 Task: Create Board Employee Engagement Strategies to Workspace Job Analysis and Design. Create Board Product Prototyping to Workspace Job Analysis and Design. Create Board Product Design and User Experience Optimization to Workspace Job Analysis and Design
Action: Mouse moved to (375, 77)
Screenshot: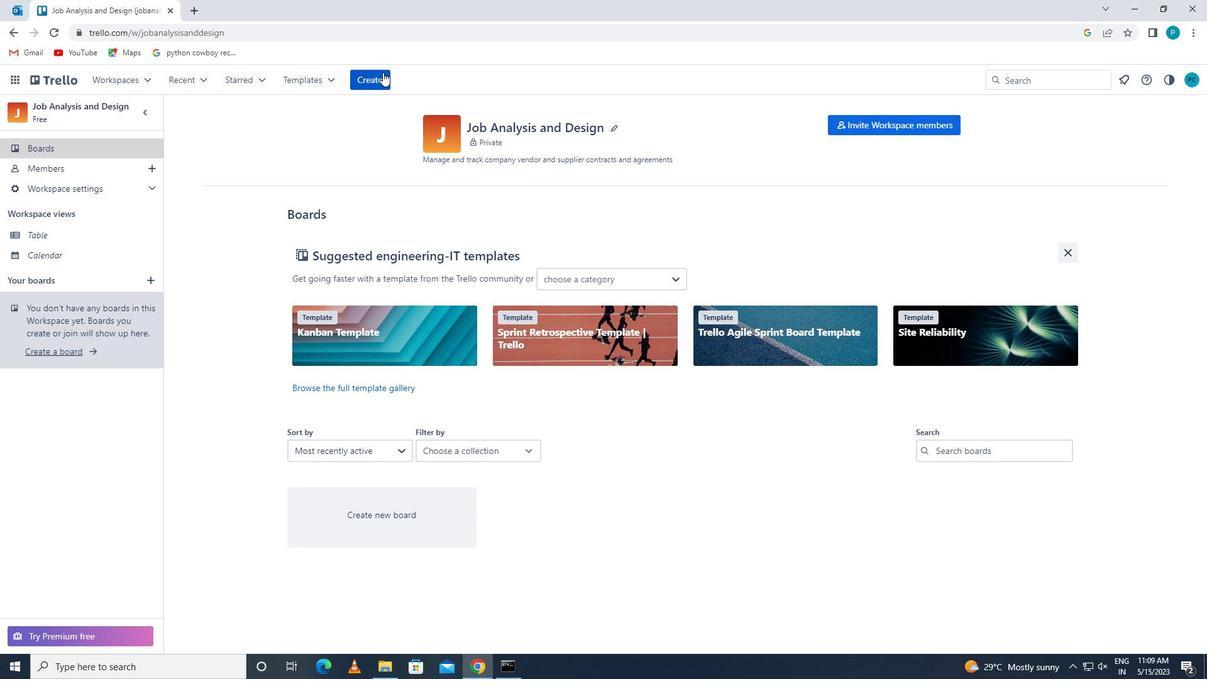 
Action: Mouse pressed left at (375, 77)
Screenshot: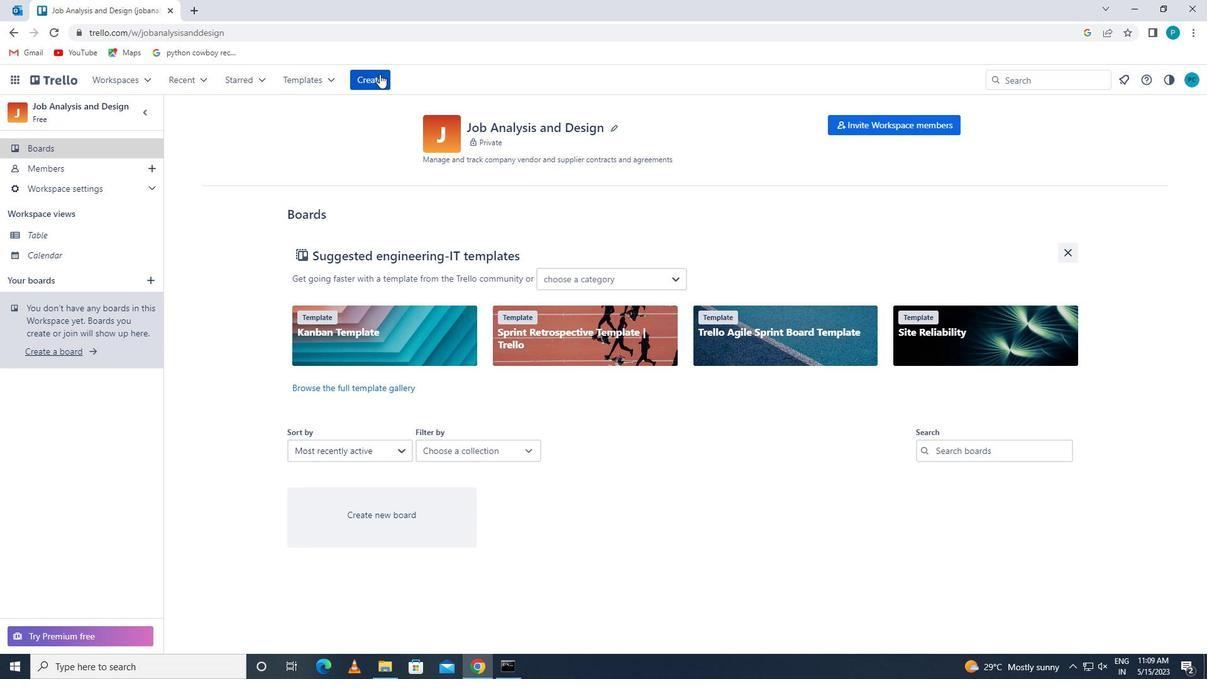
Action: Mouse moved to (393, 124)
Screenshot: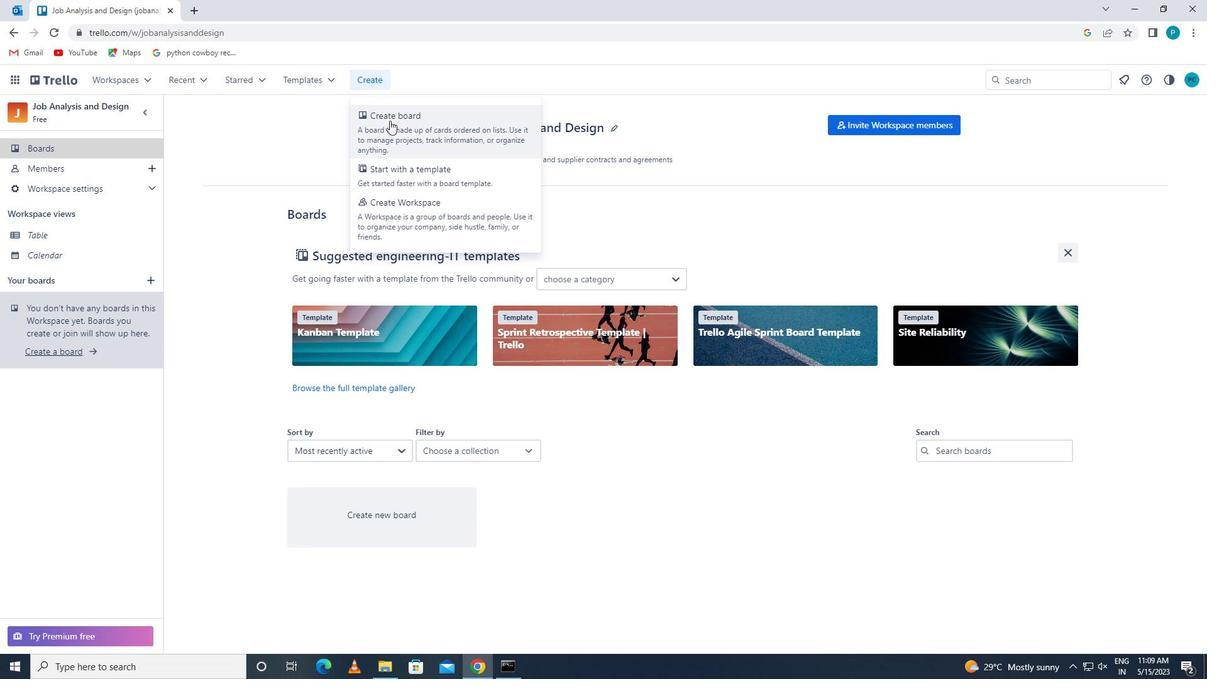 
Action: Mouse pressed left at (393, 124)
Screenshot: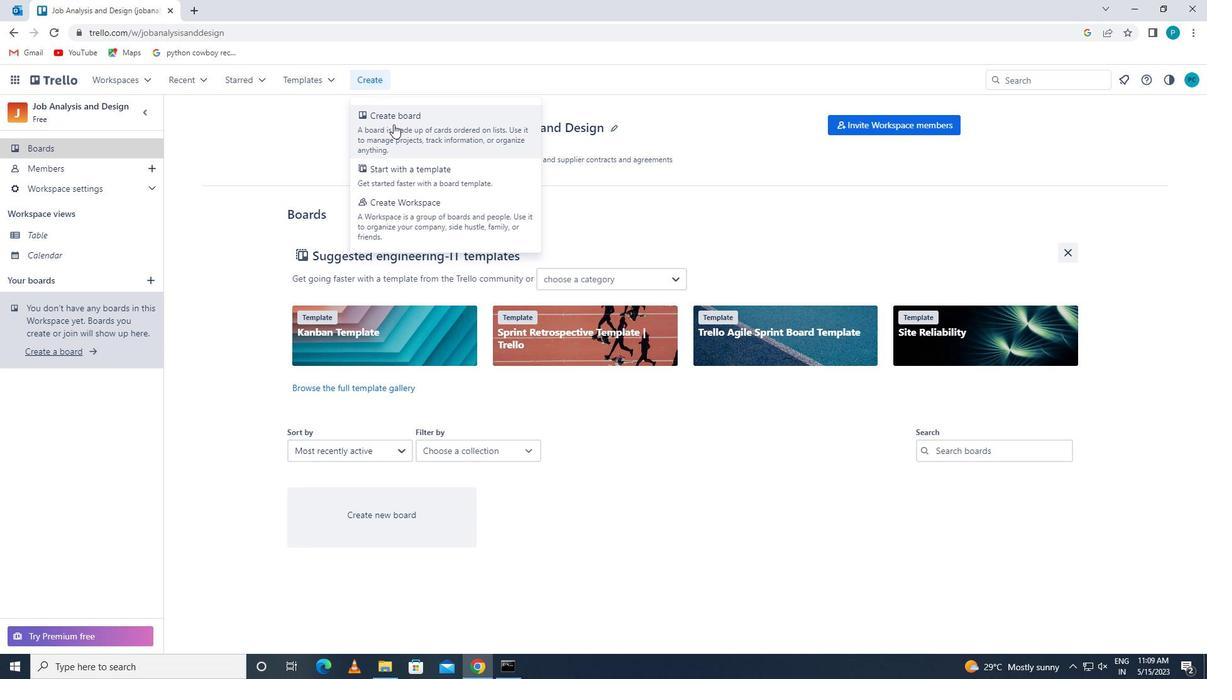 
Action: Mouse moved to (376, 306)
Screenshot: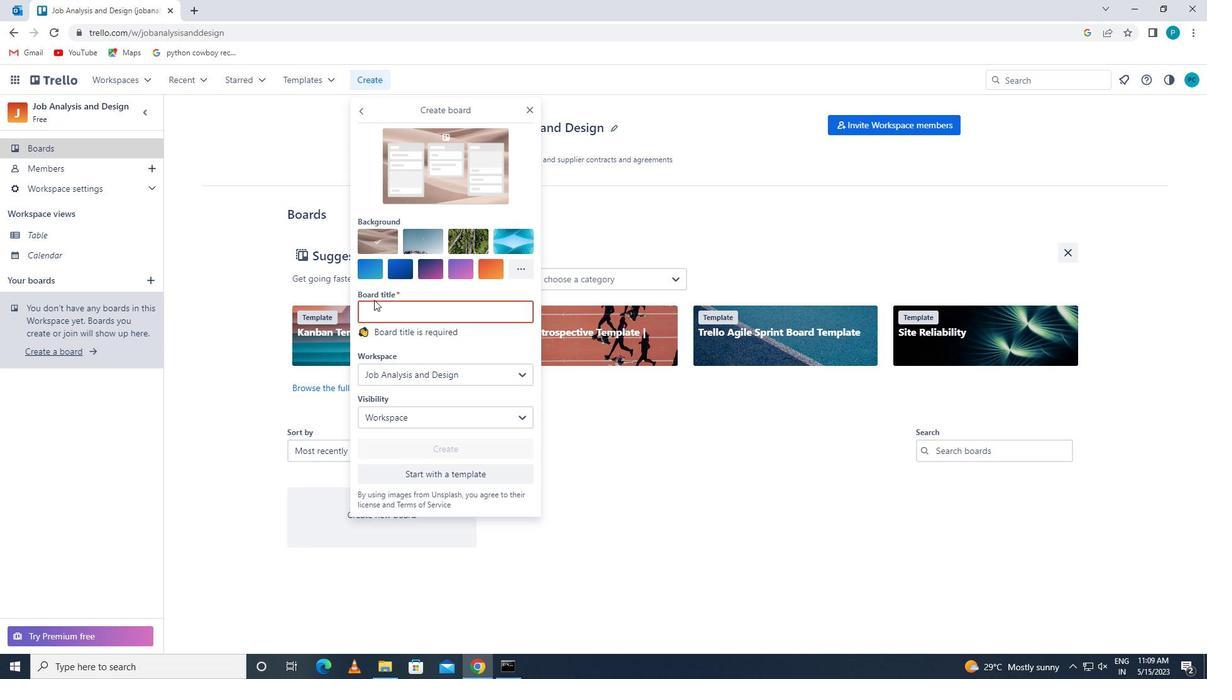 
Action: Mouse pressed left at (376, 306)
Screenshot: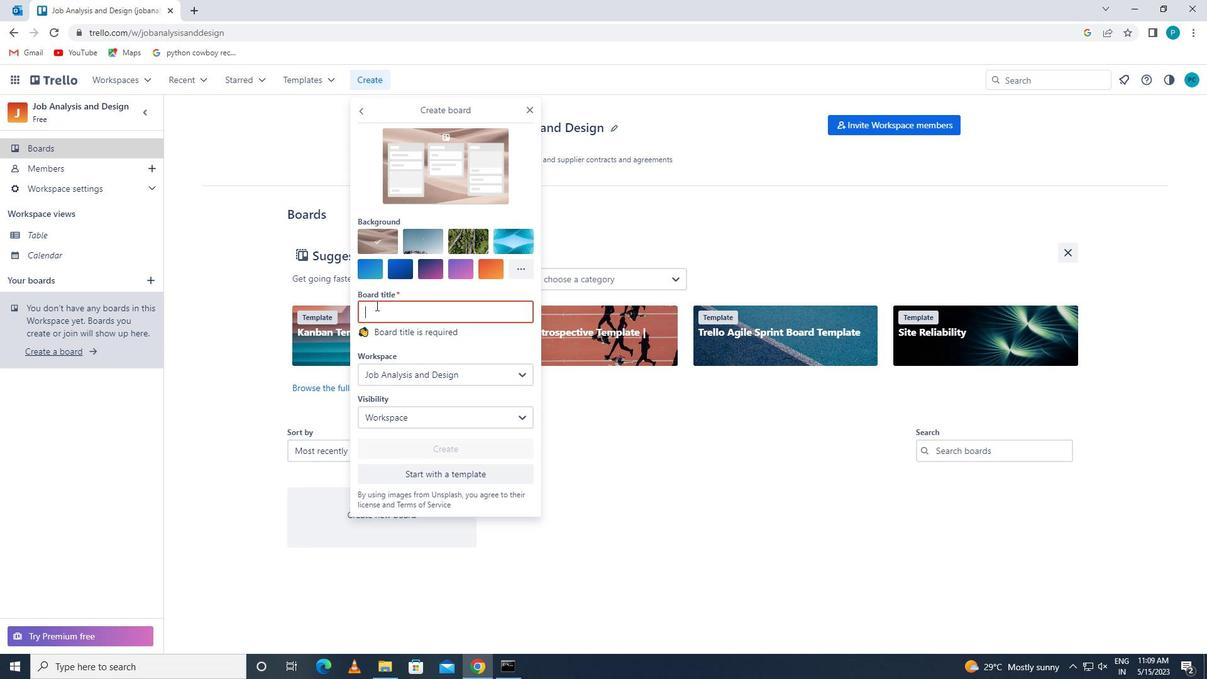 
Action: Key pressed <Key.caps_lock>e<Key.caps_lock>mployee<Key.space><Key.caps_lock>e<Key.caps_lock>ngagement<Key.space><Key.caps_lock>s<Key.caps_lock>trategies
Screenshot: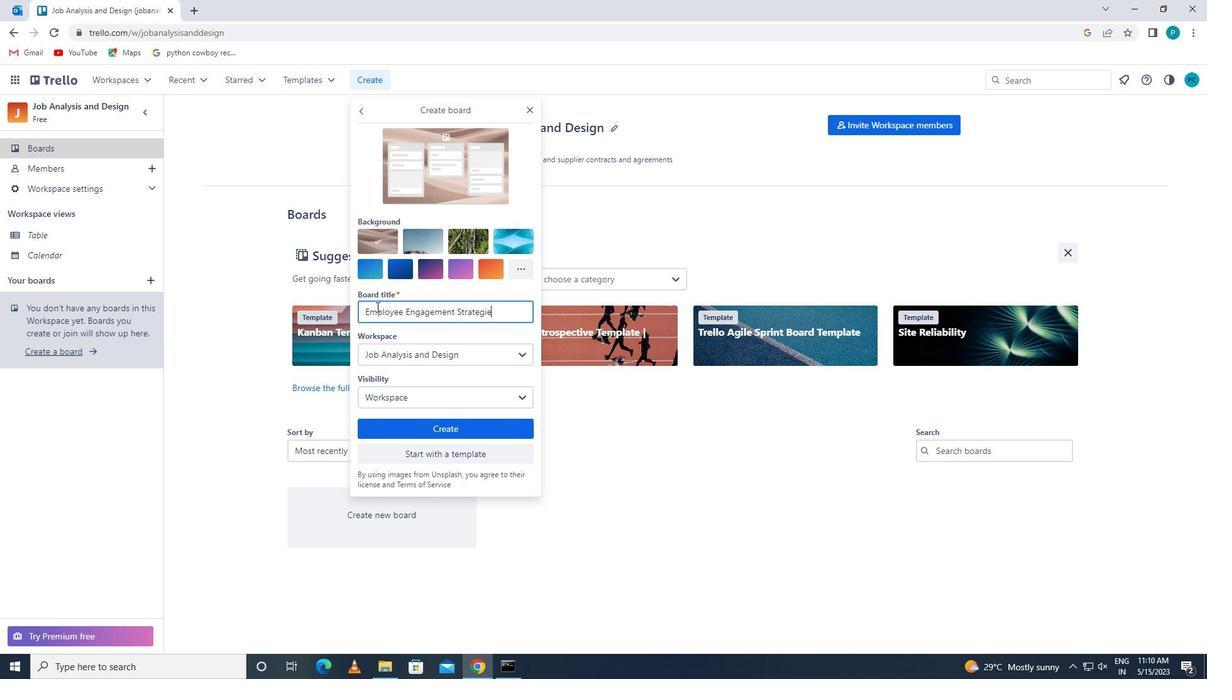 
Action: Mouse moved to (390, 358)
Screenshot: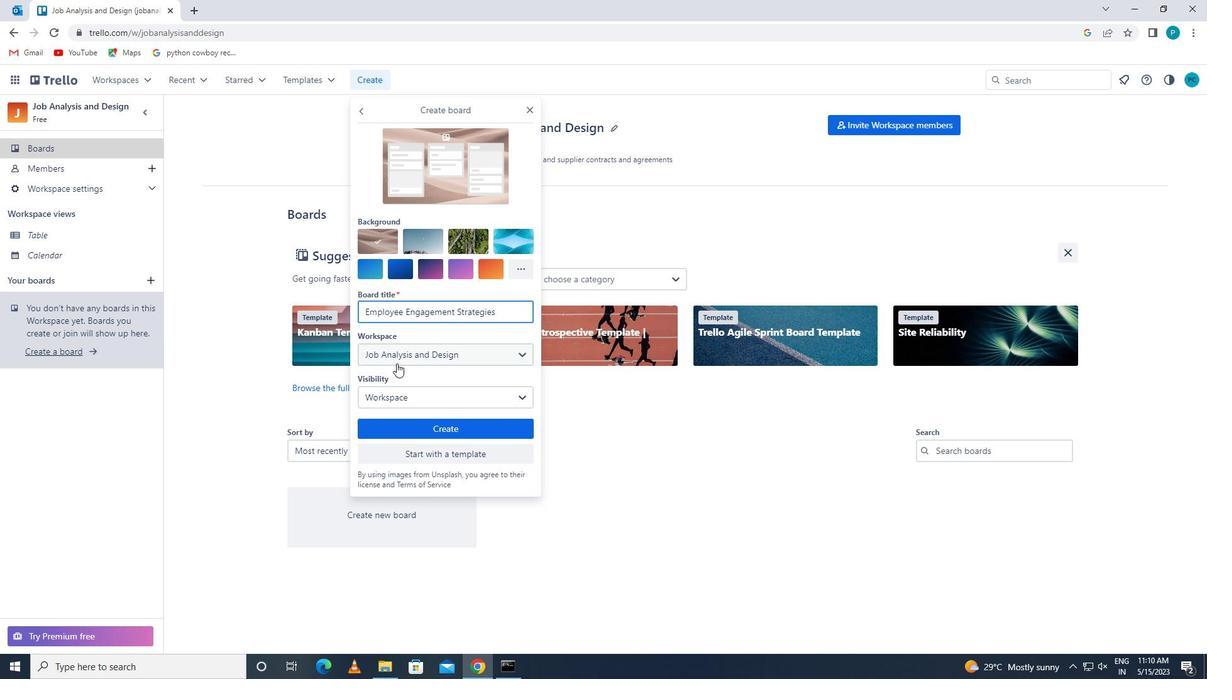 
Action: Mouse pressed left at (390, 358)
Screenshot: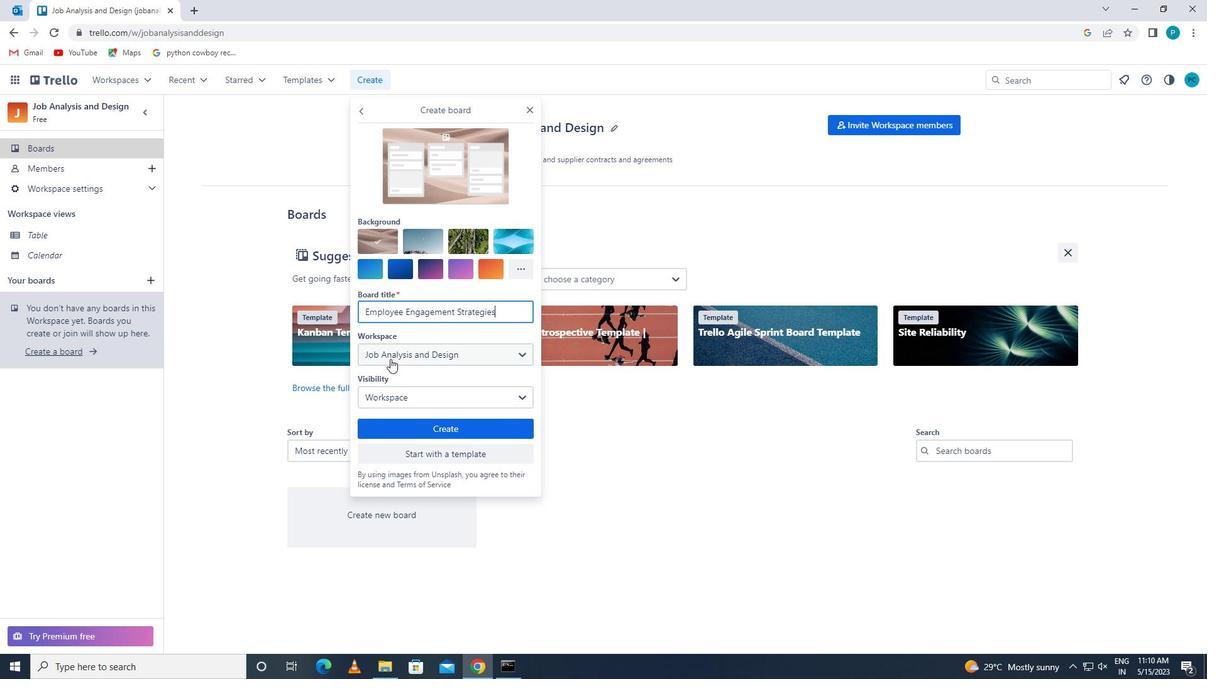 
Action: Mouse moved to (409, 537)
Screenshot: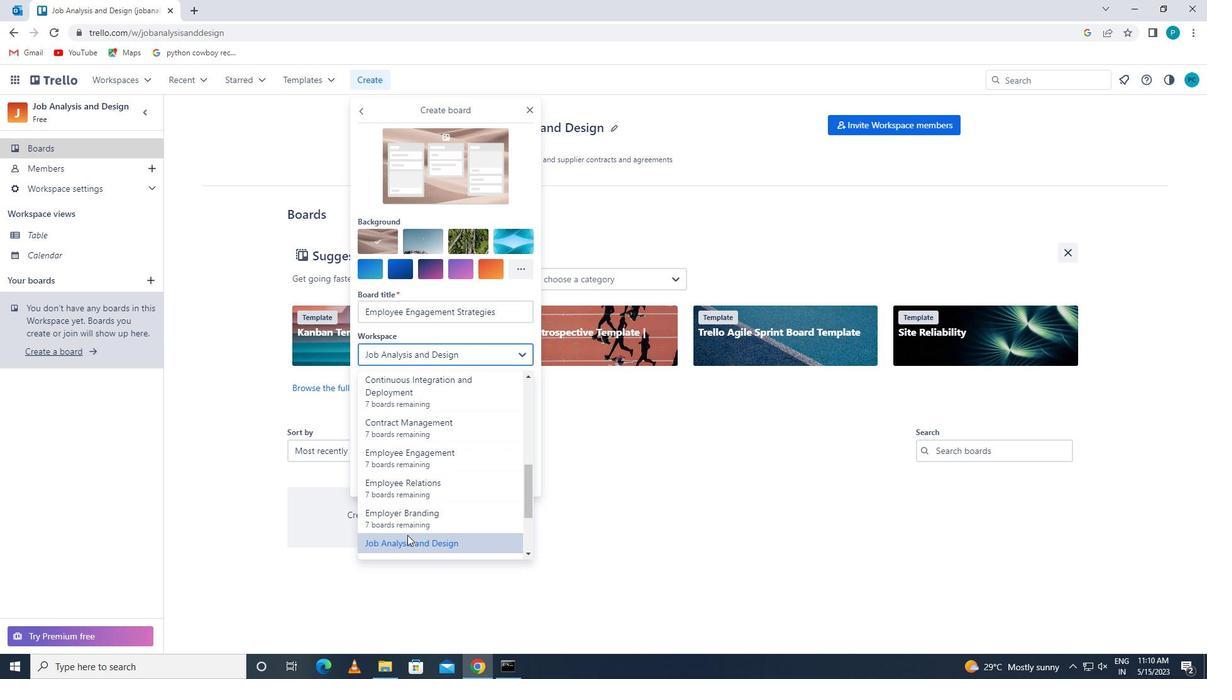 
Action: Mouse pressed left at (409, 537)
Screenshot: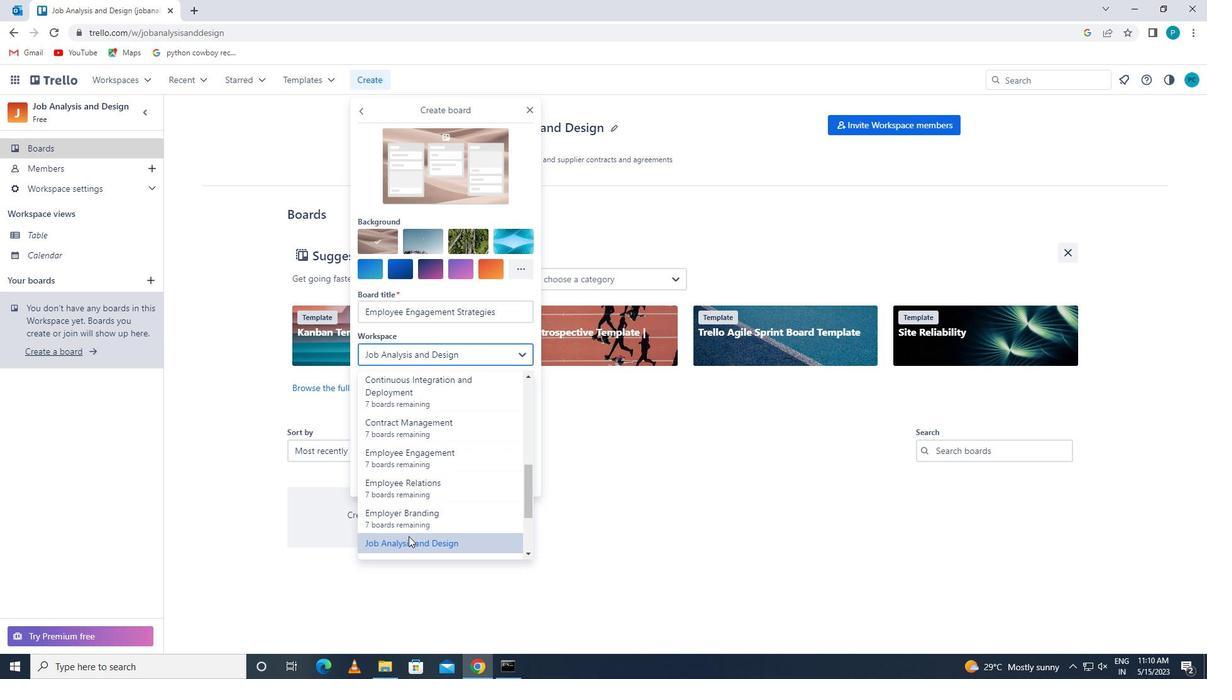 
Action: Mouse moved to (382, 428)
Screenshot: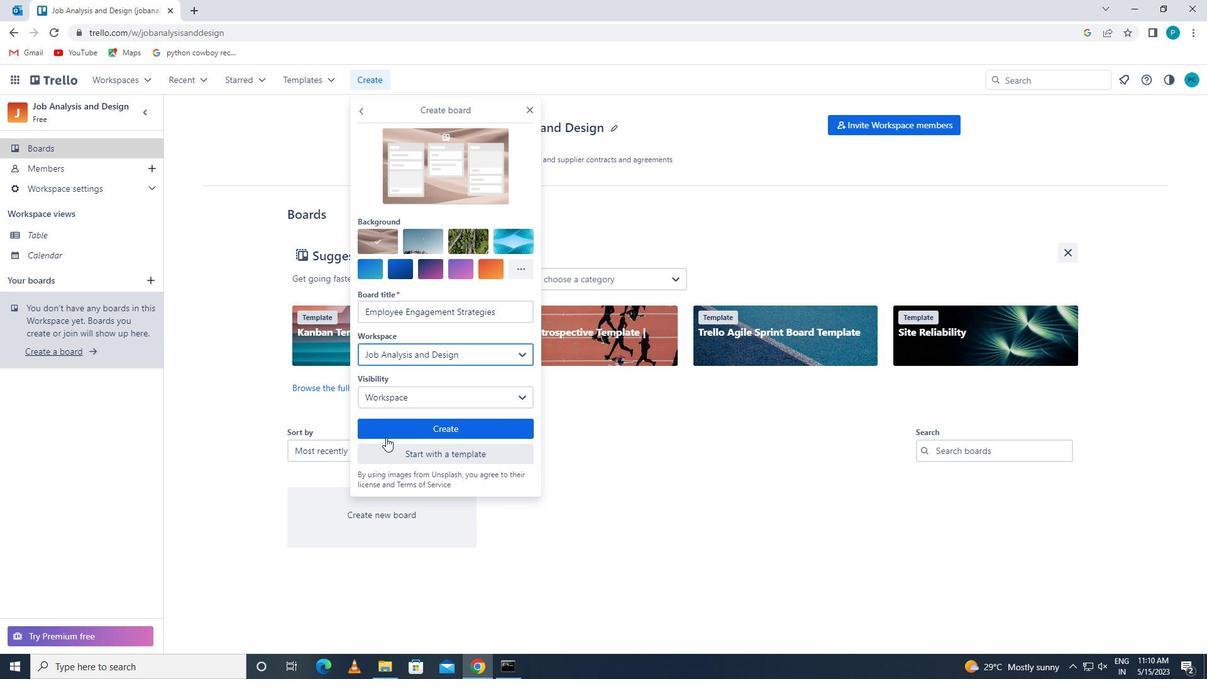 
Action: Mouse pressed left at (382, 428)
Screenshot: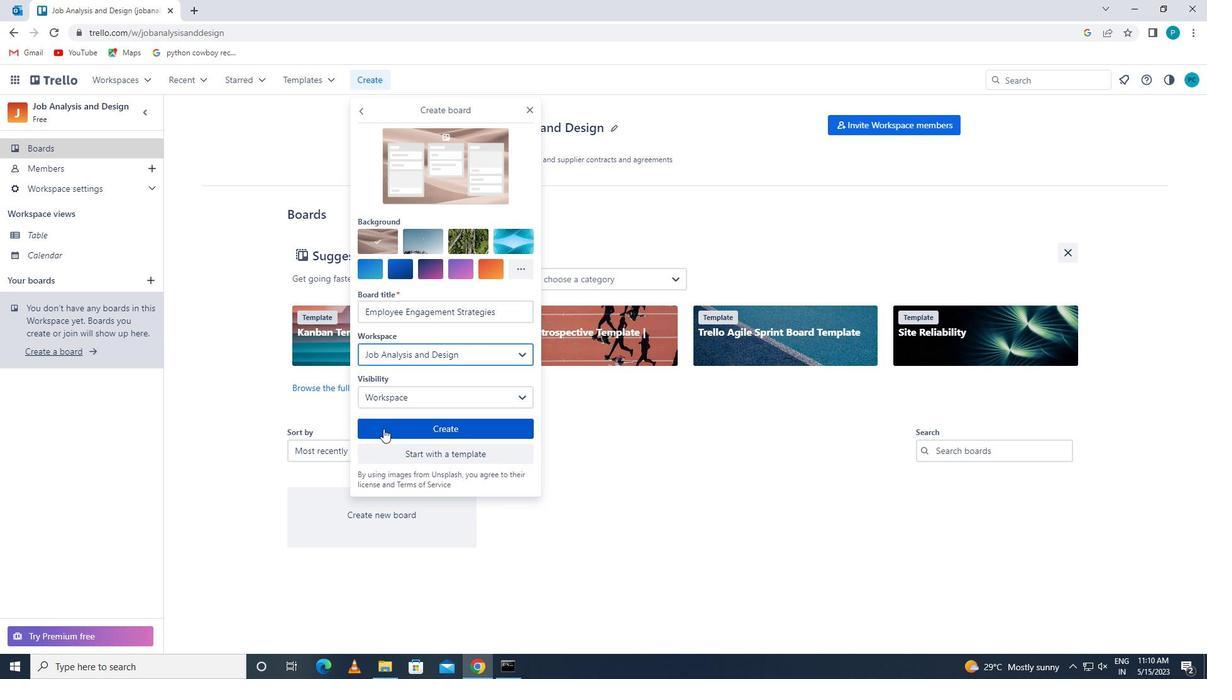 
Action: Mouse moved to (385, 77)
Screenshot: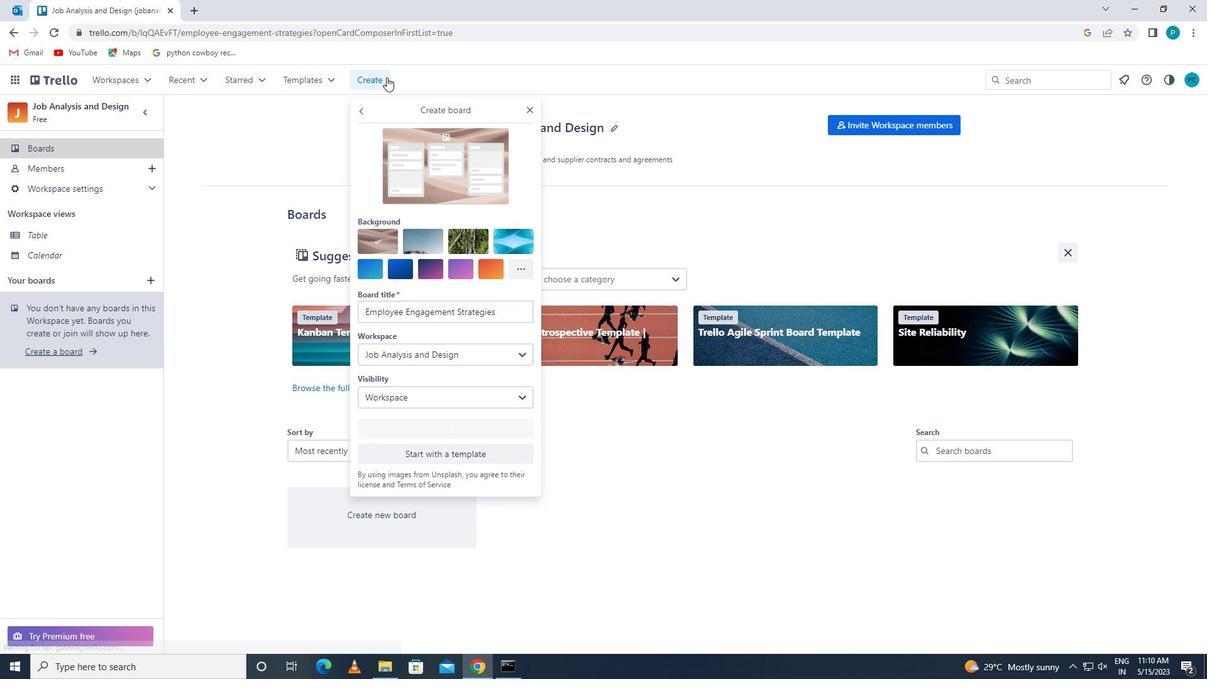 
Action: Mouse pressed left at (385, 77)
Screenshot: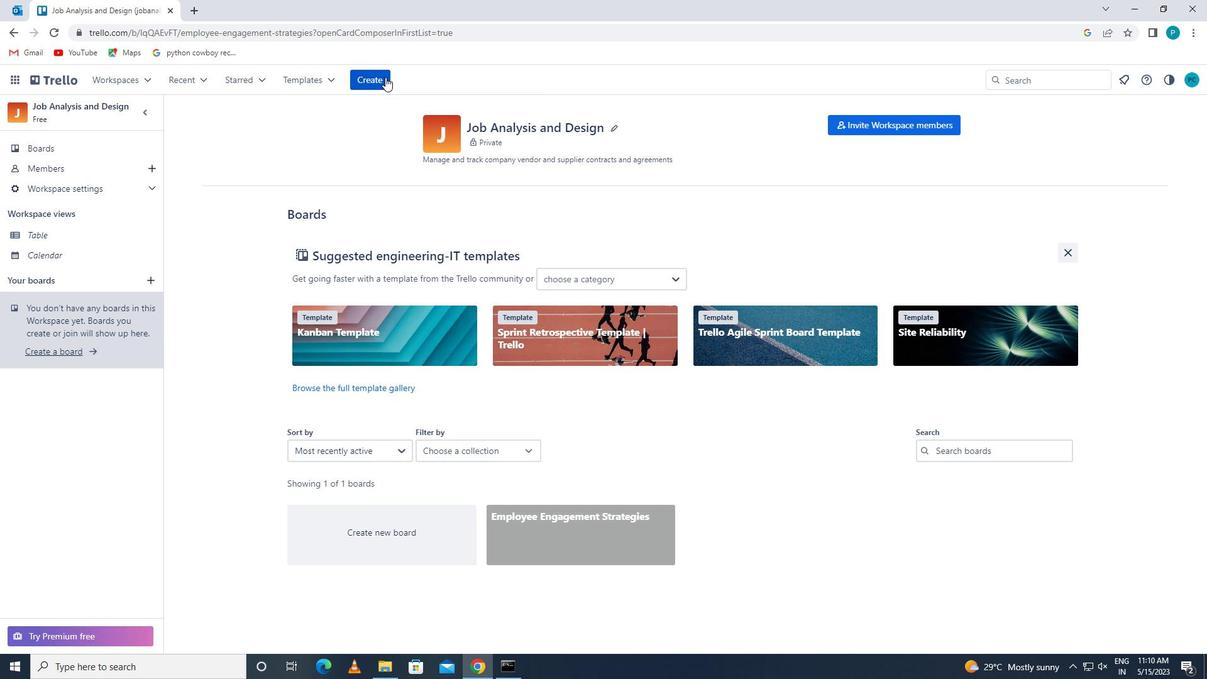 
Action: Mouse moved to (388, 125)
Screenshot: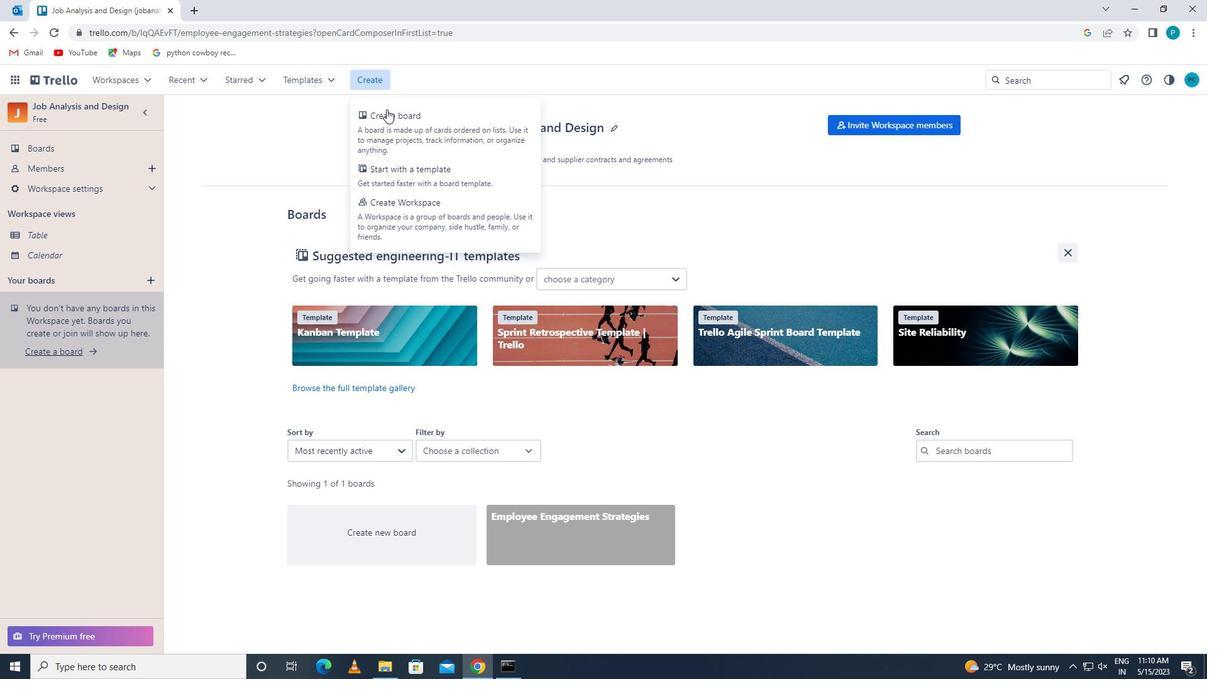 
Action: Mouse pressed left at (388, 125)
Screenshot: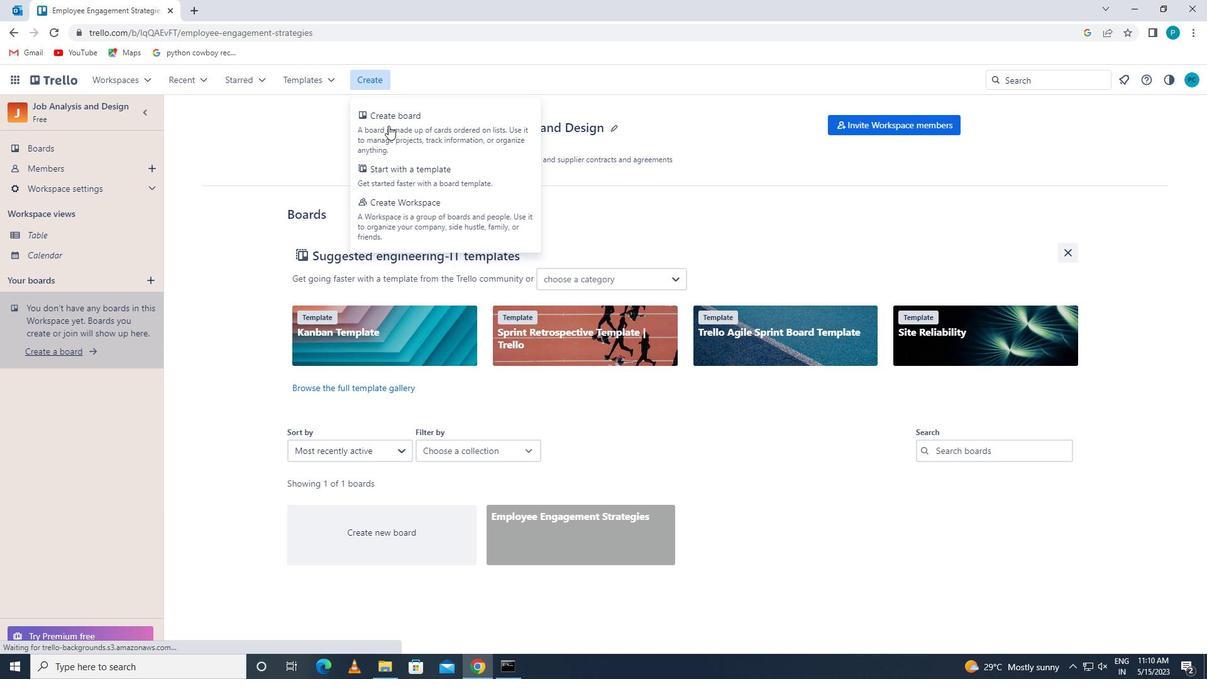 
Action: Mouse moved to (400, 318)
Screenshot: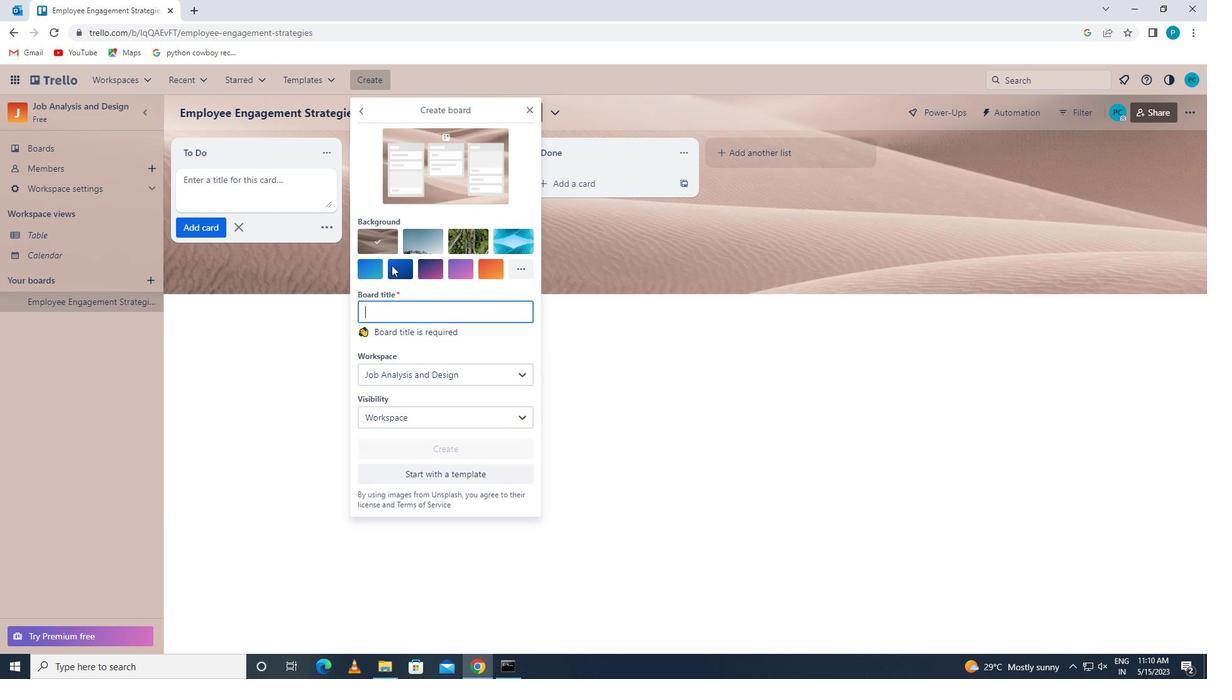 
Action: Mouse pressed left at (400, 318)
Screenshot: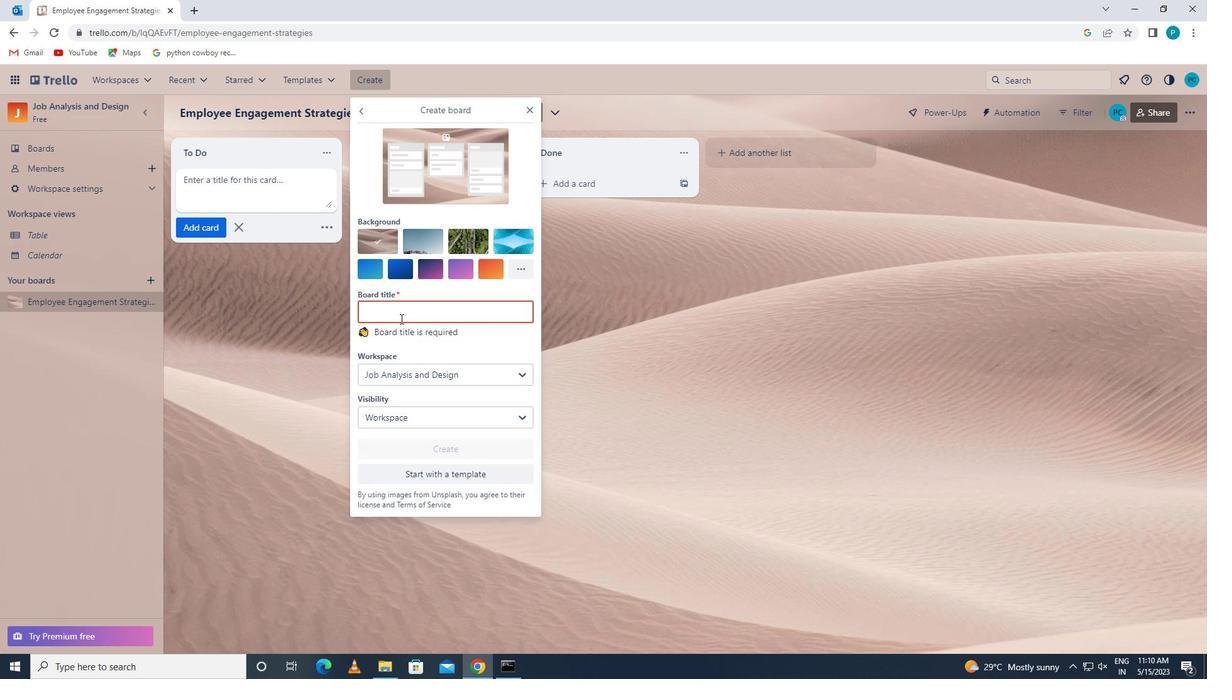 
Action: Key pressed <Key.caps_lock>p<Key.caps_lock>roduct<Key.space><Key.caps_lock>p<Key.caps_lock>rototyping<Key.space>
Screenshot: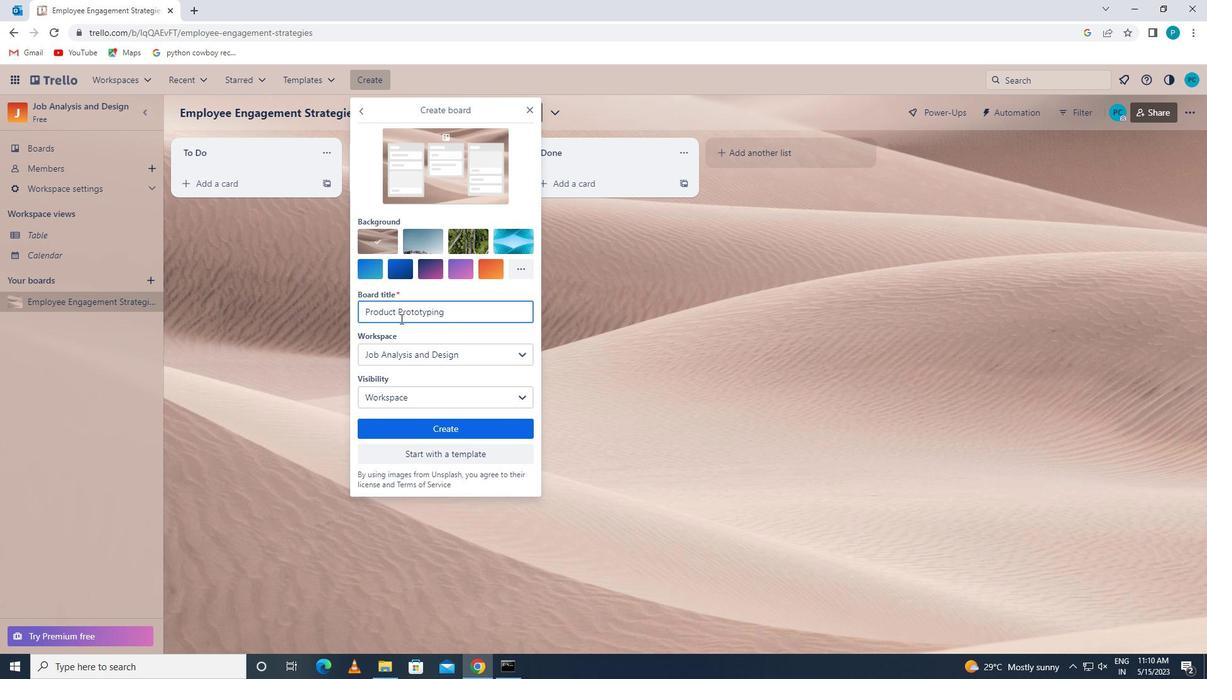 
Action: Mouse moved to (405, 357)
Screenshot: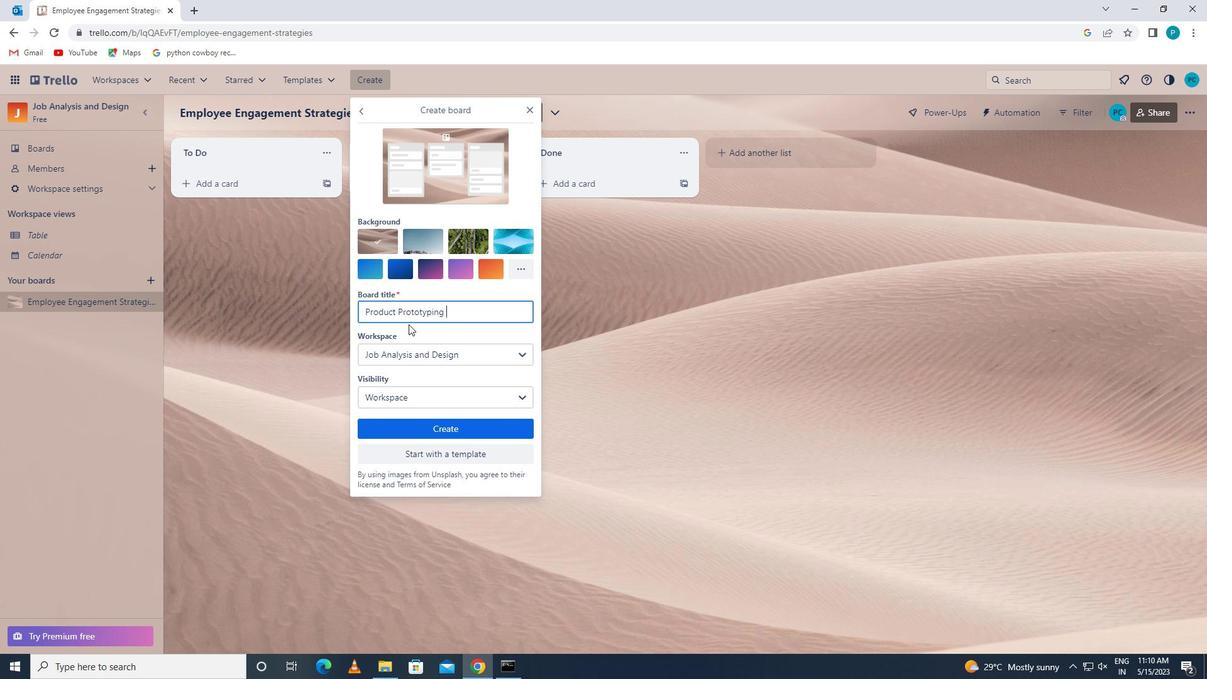 
Action: Mouse pressed left at (405, 357)
Screenshot: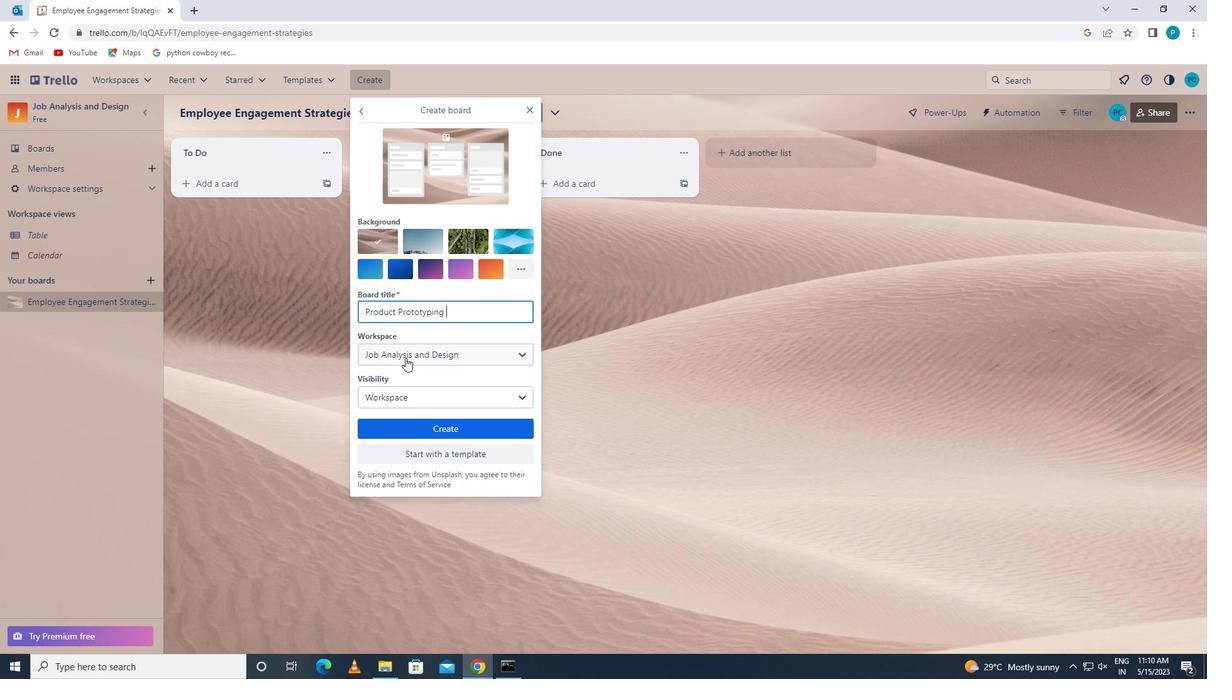 
Action: Mouse moved to (409, 538)
Screenshot: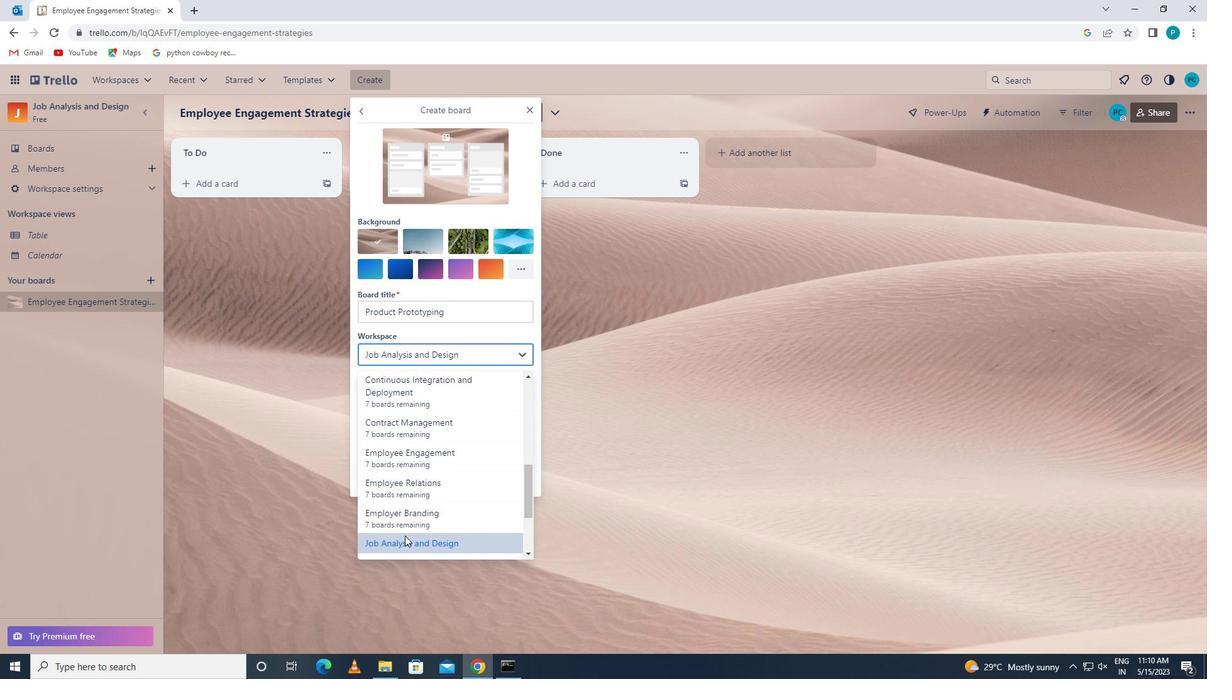 
Action: Mouse pressed left at (409, 538)
Screenshot: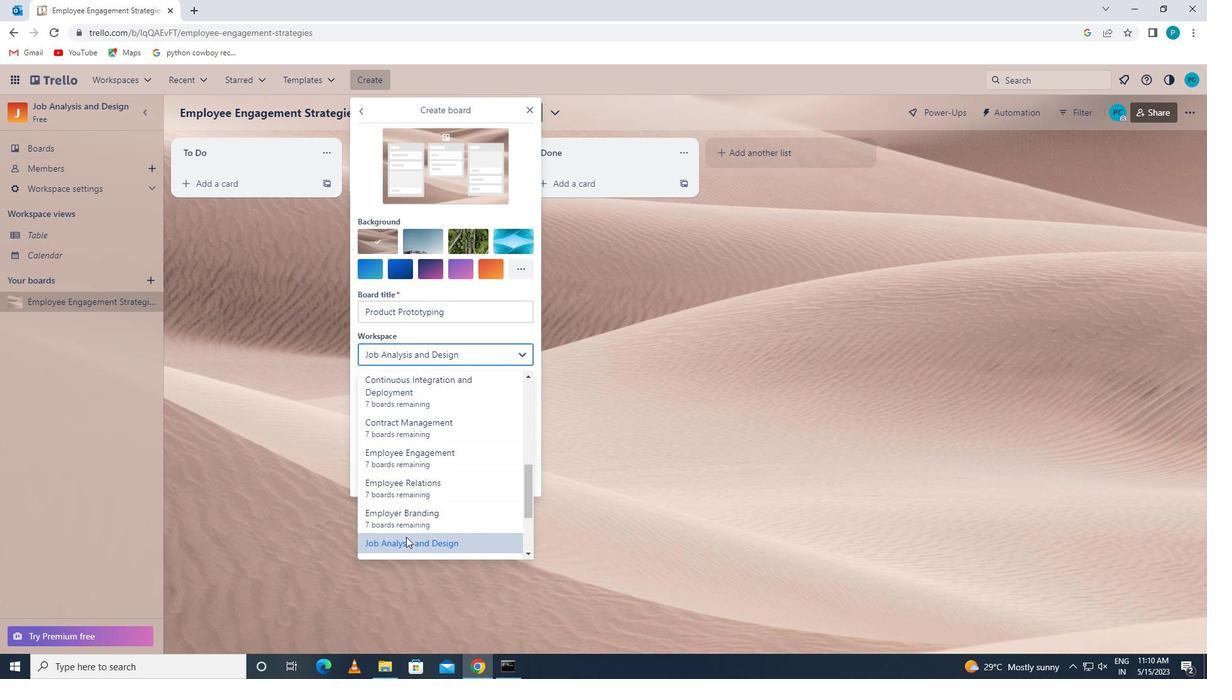 
Action: Mouse moved to (401, 437)
Screenshot: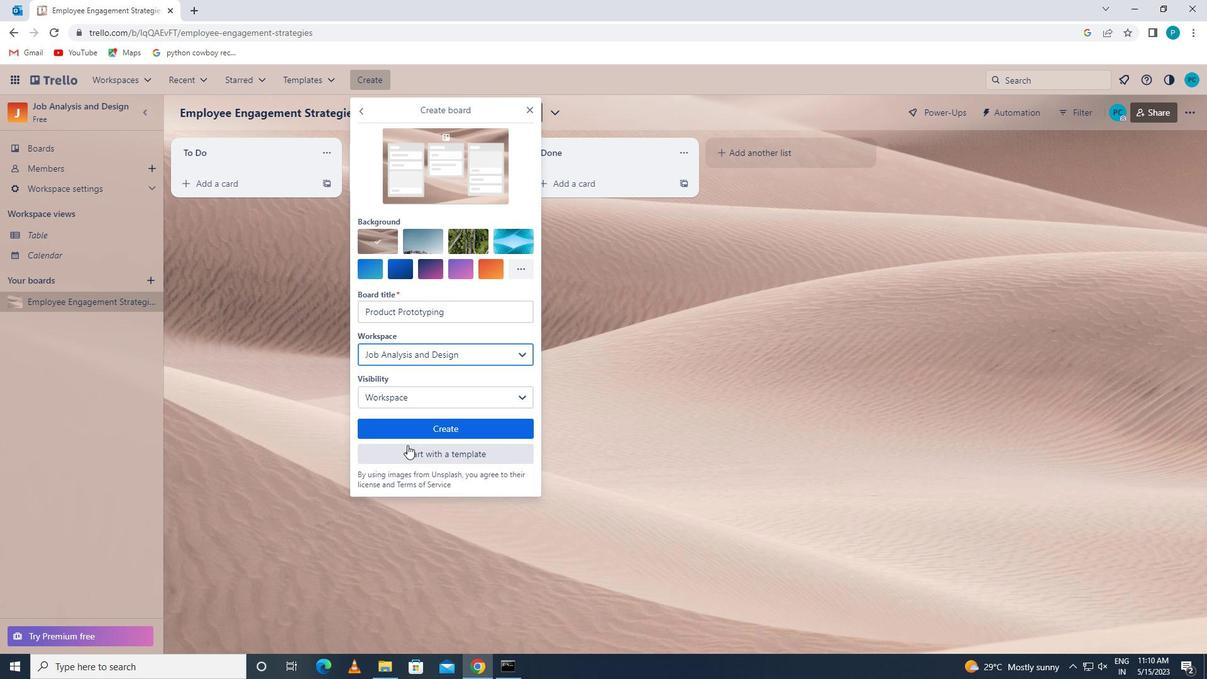 
Action: Mouse pressed left at (401, 437)
Screenshot: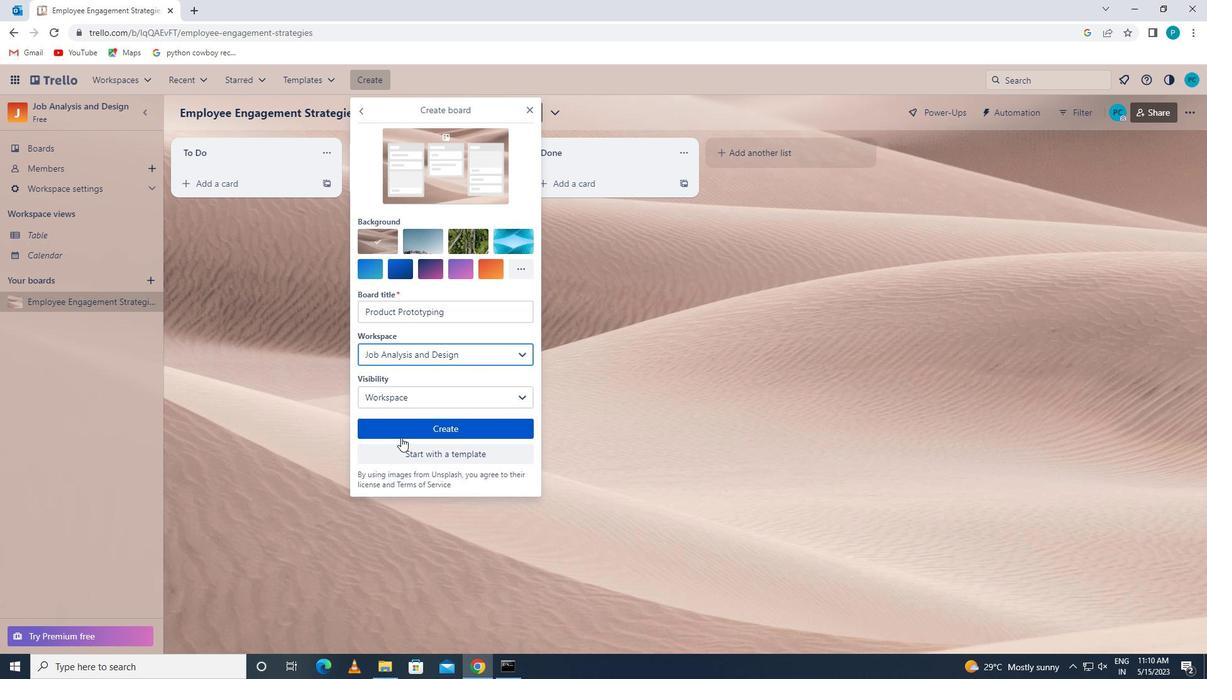 
Action: Mouse moved to (364, 82)
Screenshot: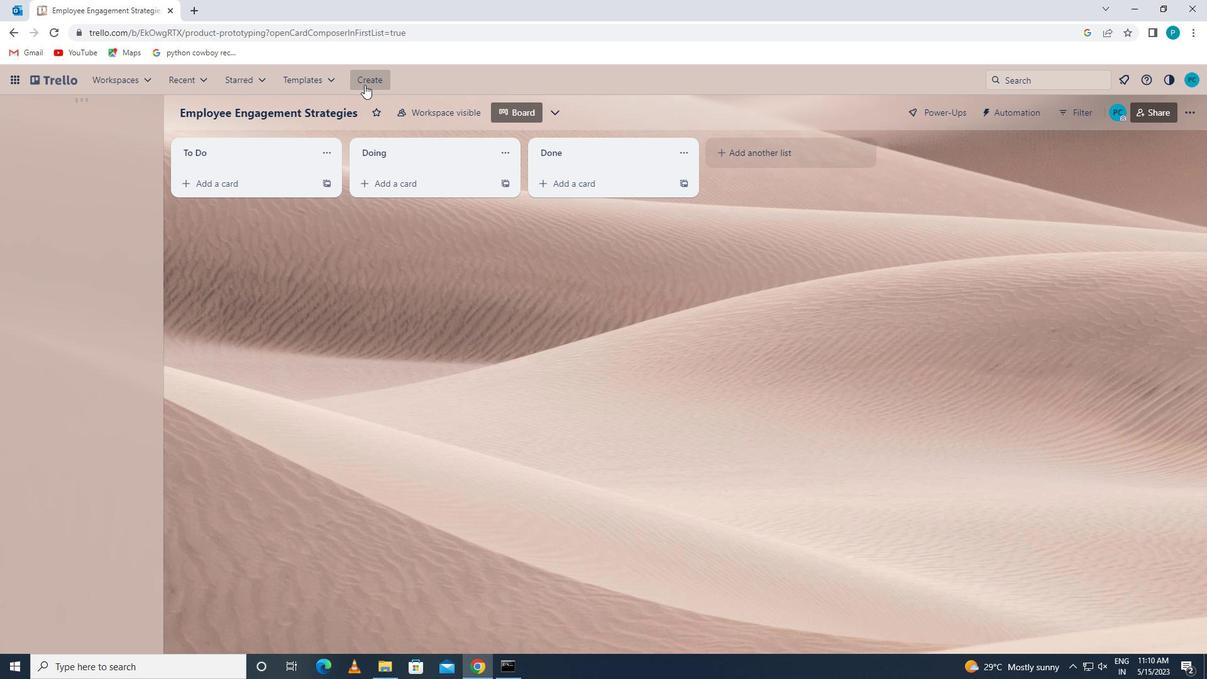 
Action: Mouse pressed left at (364, 82)
Screenshot: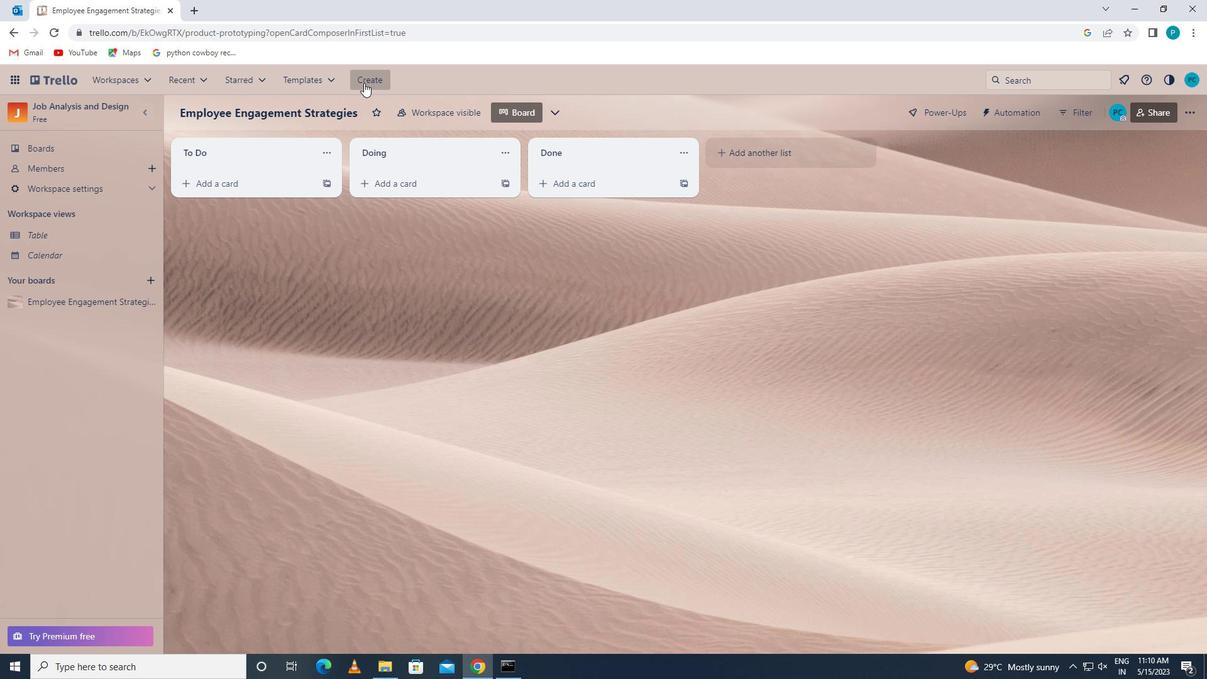 
Action: Mouse moved to (370, 116)
Screenshot: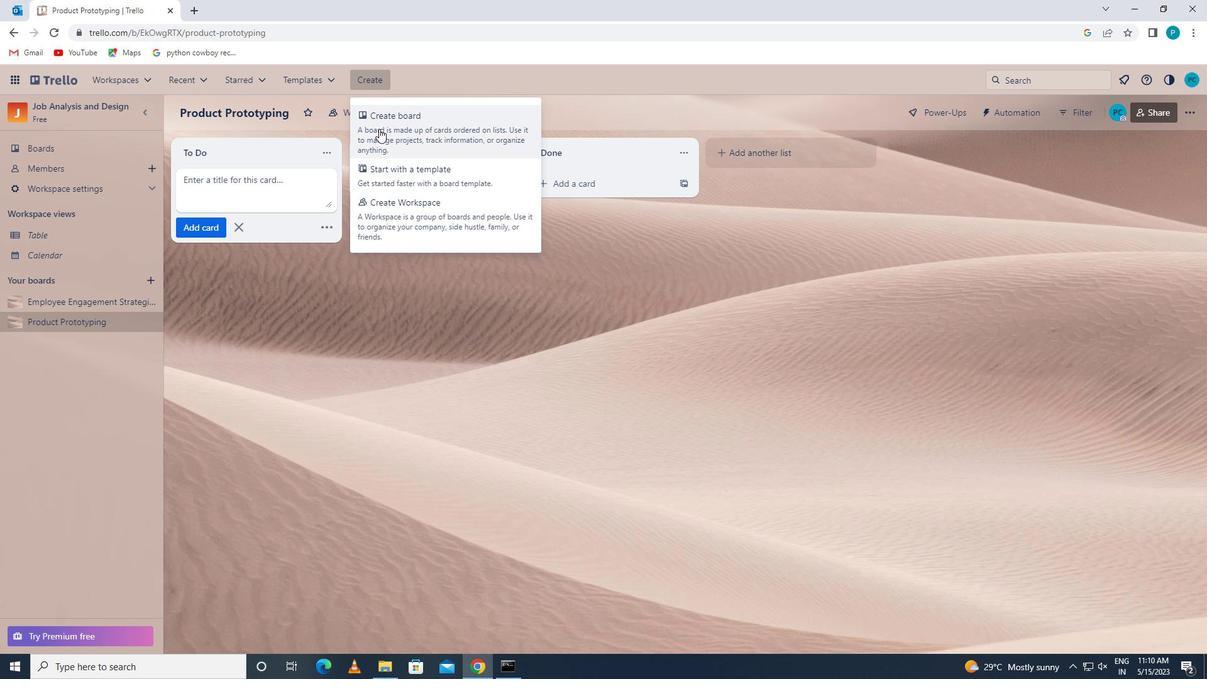 
Action: Mouse pressed left at (370, 116)
Screenshot: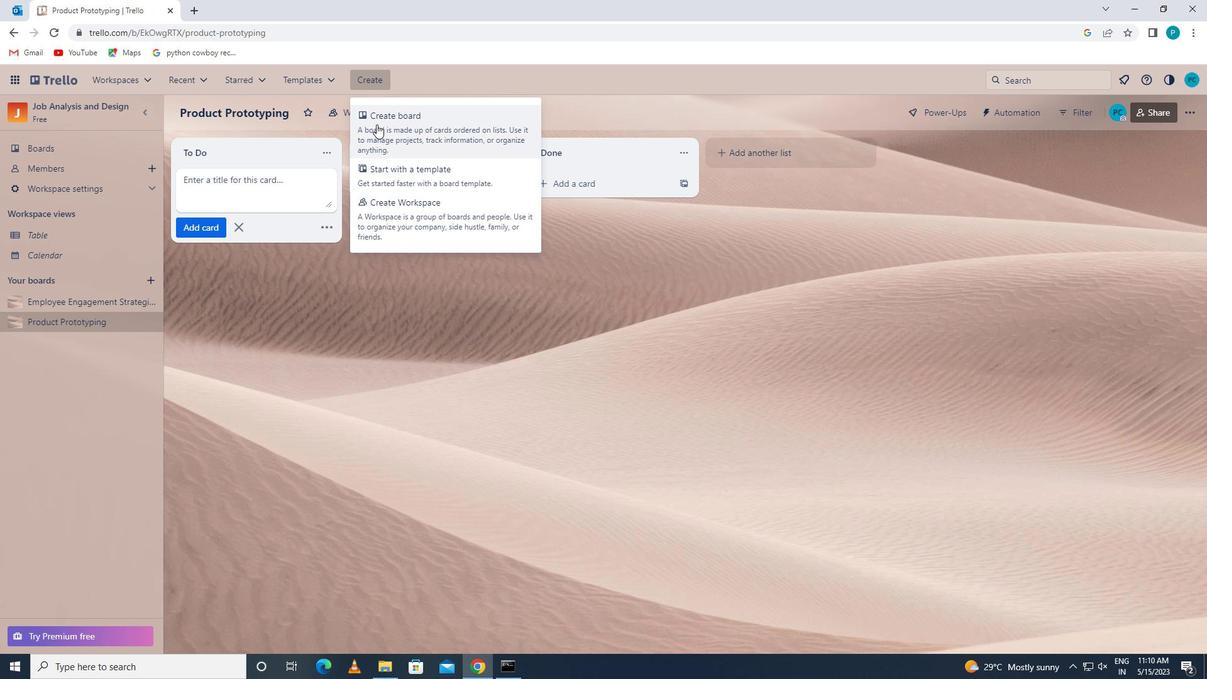 
Action: Mouse moved to (387, 306)
Screenshot: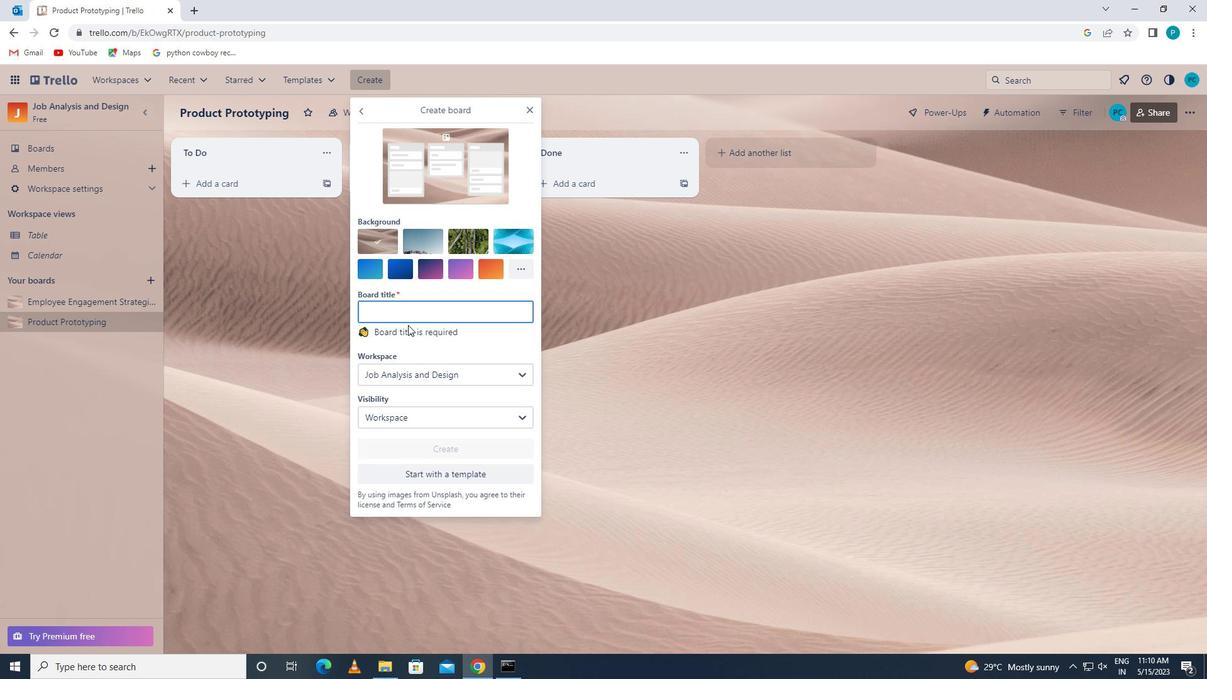 
Action: Mouse pressed left at (387, 306)
Screenshot: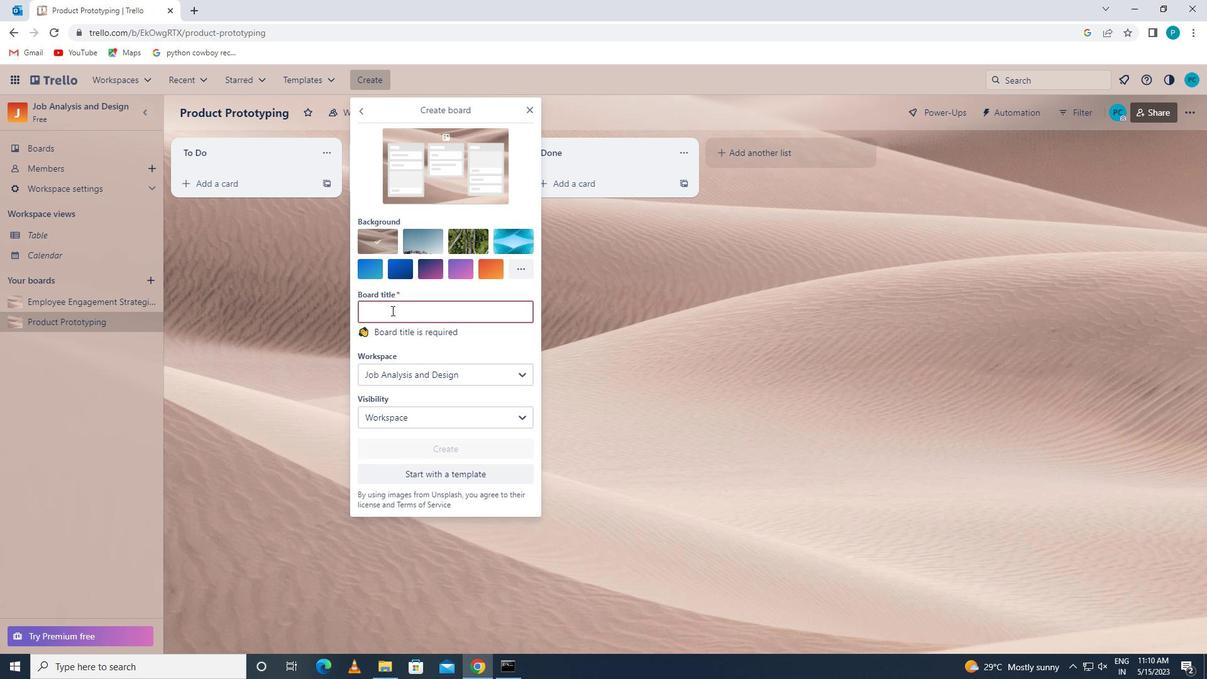 
Action: Key pressed <Key.caps_lock>p<Key.caps_lock>roduct<Key.space><Key.caps_lock>d<Key.caps_lock>esign<Key.space>and<Key.space><Key.caps_lock>u<Key.caps_lock>ser<Key.space><Key.caps_lock>e<Key.caps_lock>xperience<Key.space><Key.caps_lock>o<Key.caps_lock>ptimization<Key.space>
Screenshot: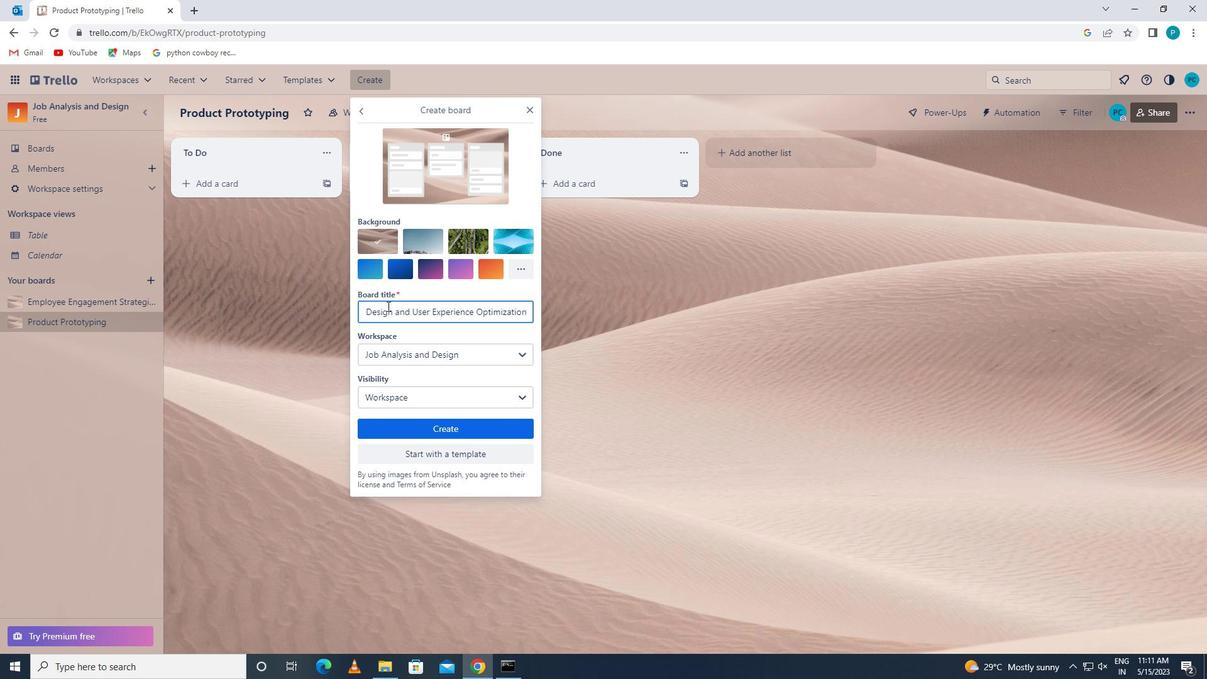 
Action: Mouse moved to (407, 350)
Screenshot: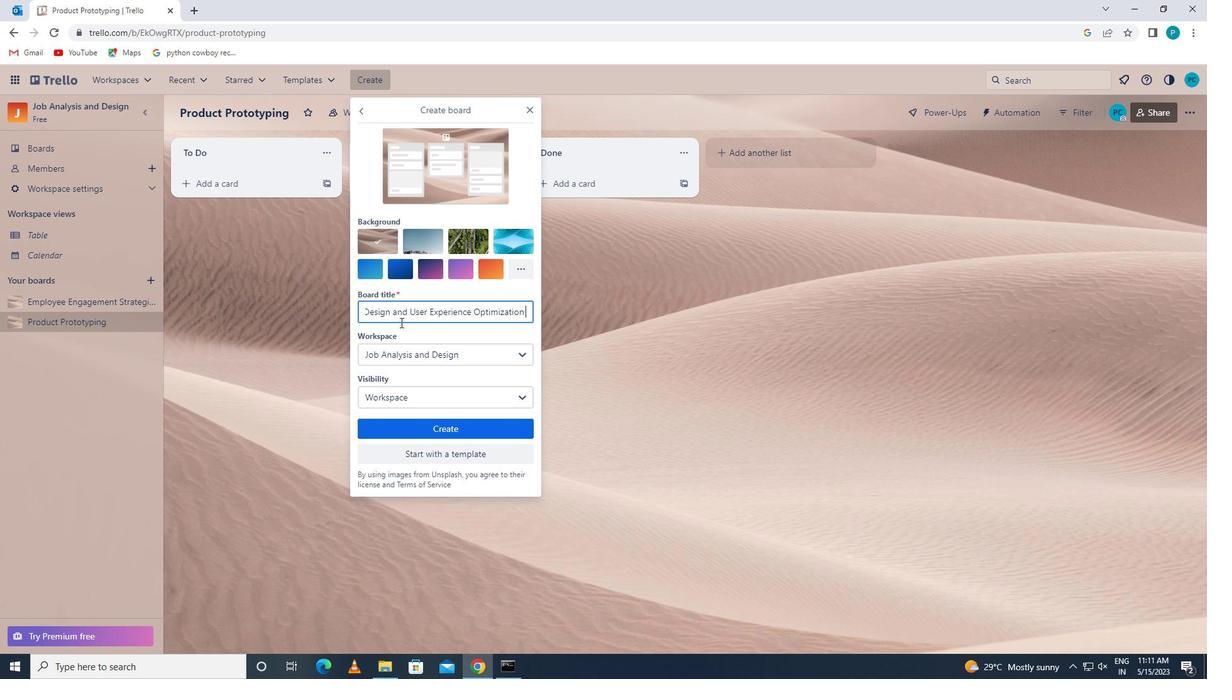 
Action: Mouse pressed left at (407, 350)
Screenshot: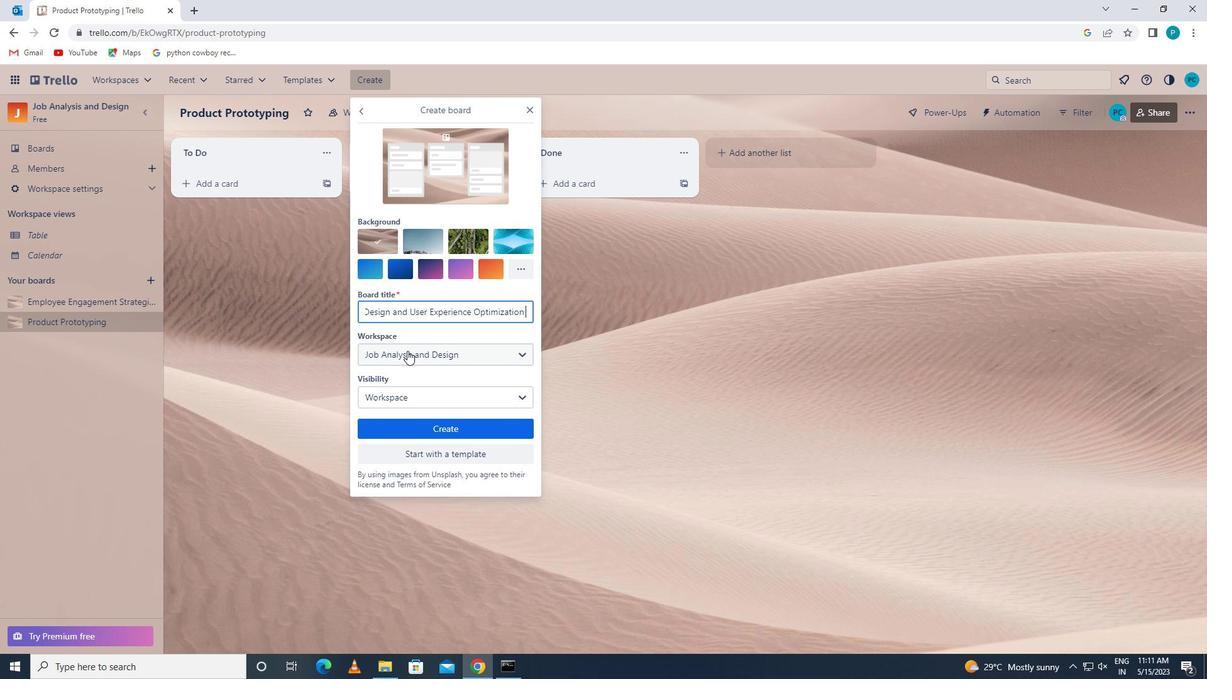 
Action: Mouse moved to (408, 540)
Screenshot: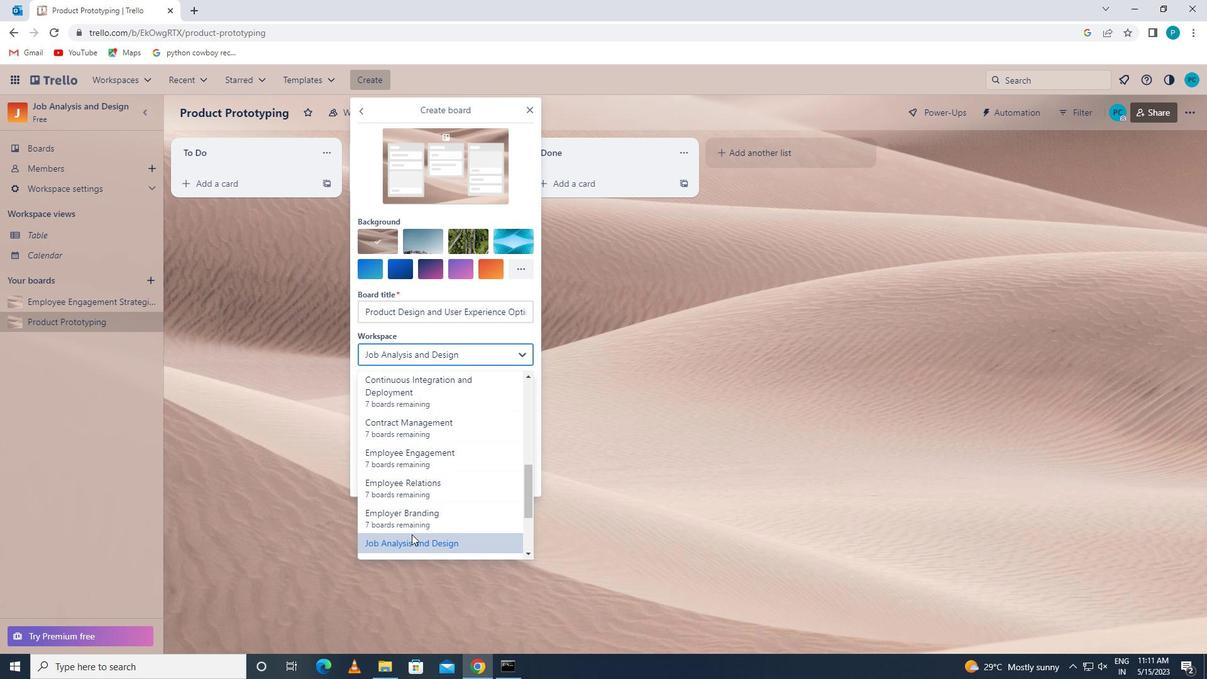 
Action: Mouse pressed left at (408, 540)
Screenshot: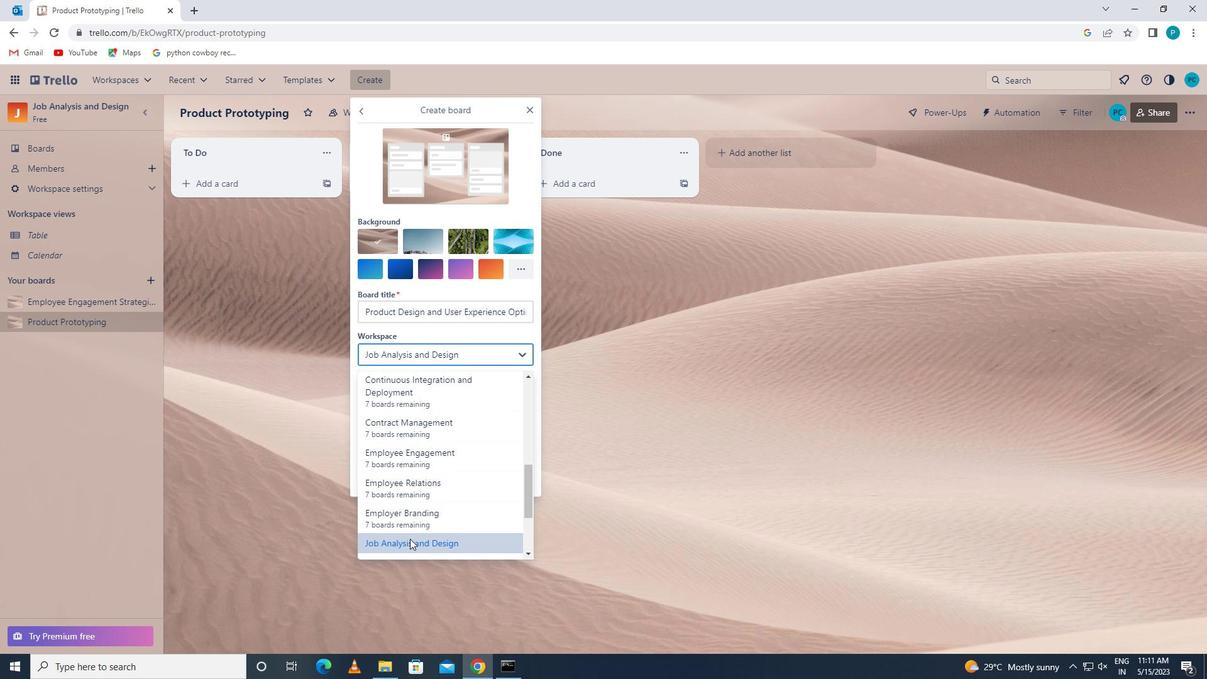 
Action: Mouse moved to (392, 431)
Screenshot: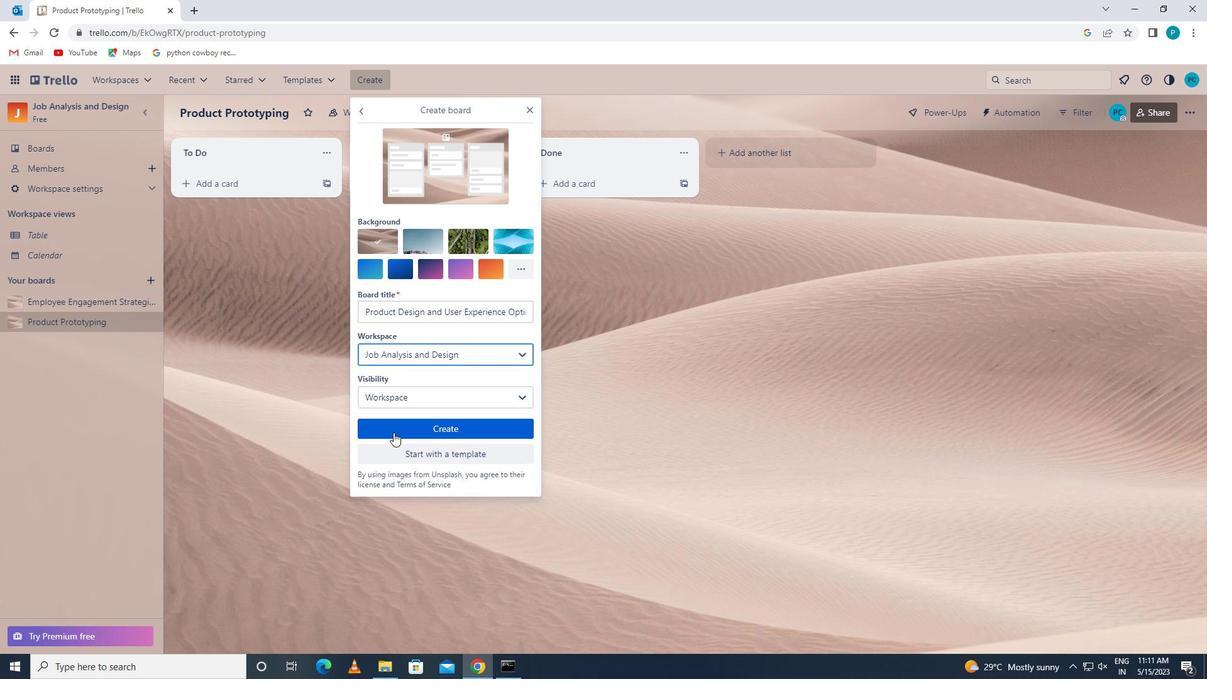 
Action: Mouse pressed left at (392, 431)
Screenshot: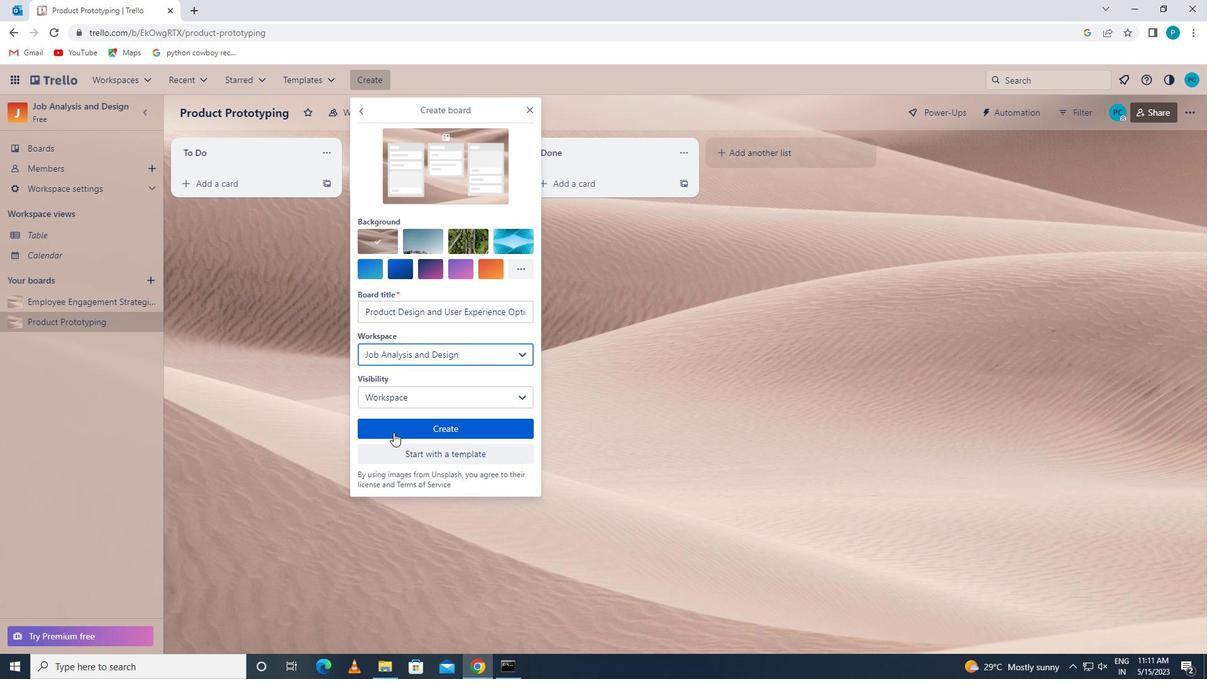 
Action: Mouse scrolled (392, 431) with delta (0, 0)
Screenshot: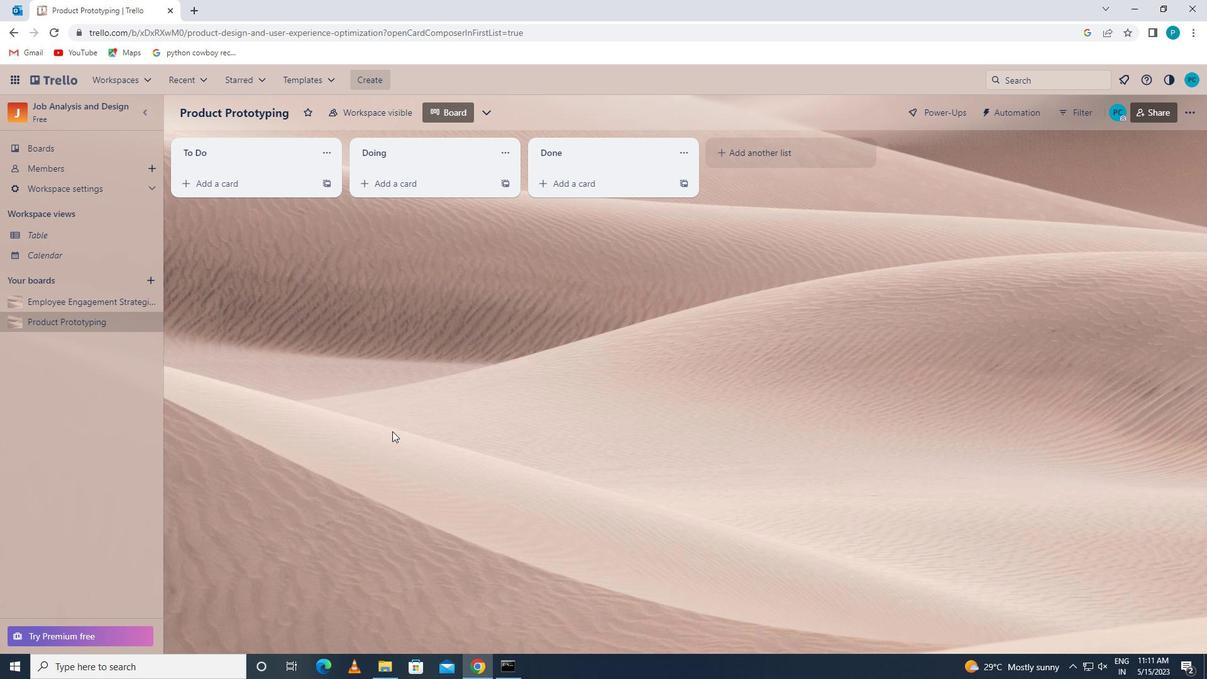 
Action: Mouse scrolled (392, 431) with delta (0, 0)
Screenshot: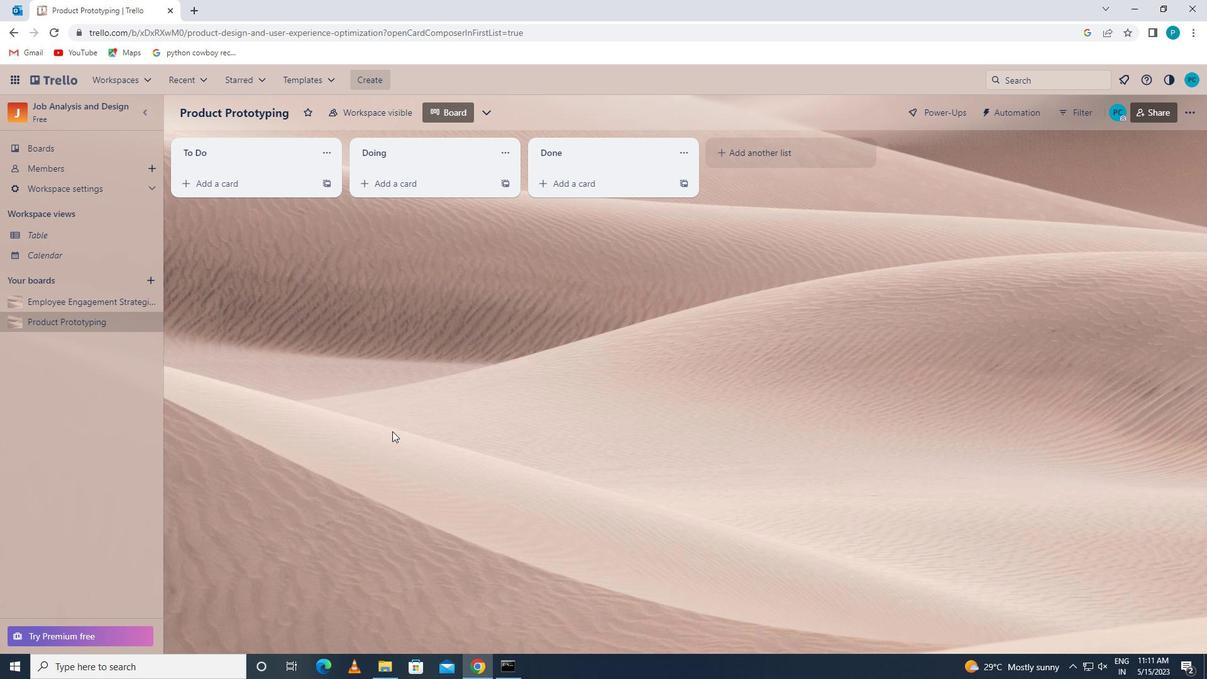 
